 Task: Apply theme blue & gold in current slide.
Action: Mouse moved to (404, 88)
Screenshot: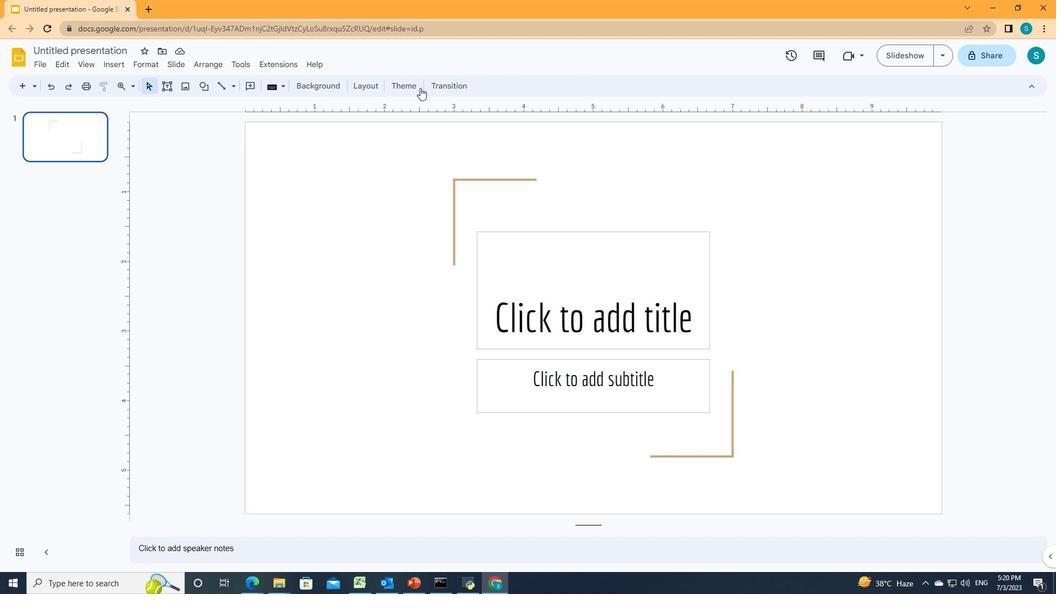 
Action: Mouse pressed left at (404, 88)
Screenshot: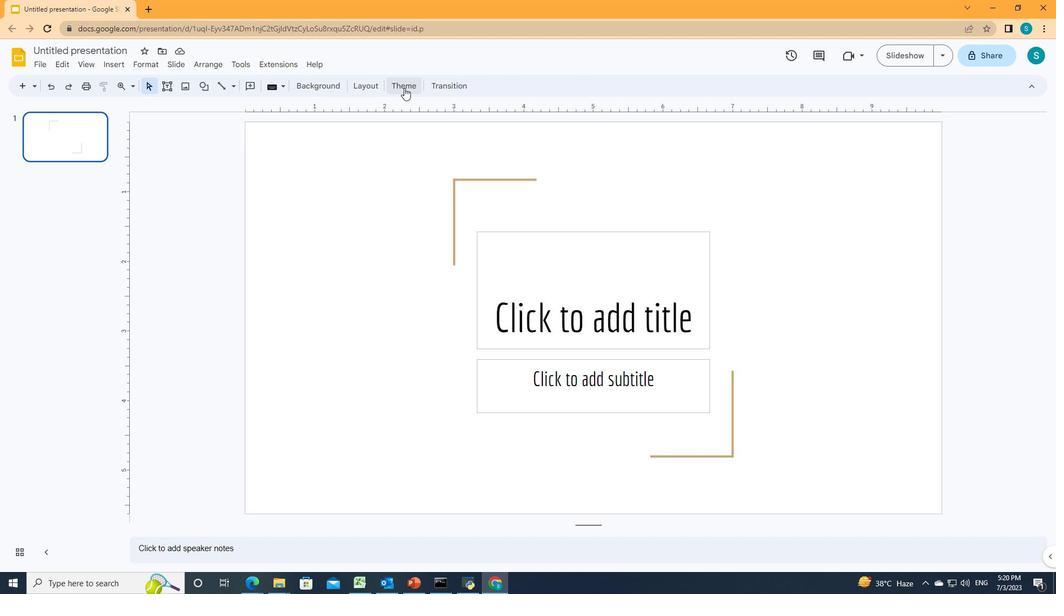 
Action: Mouse moved to (936, 268)
Screenshot: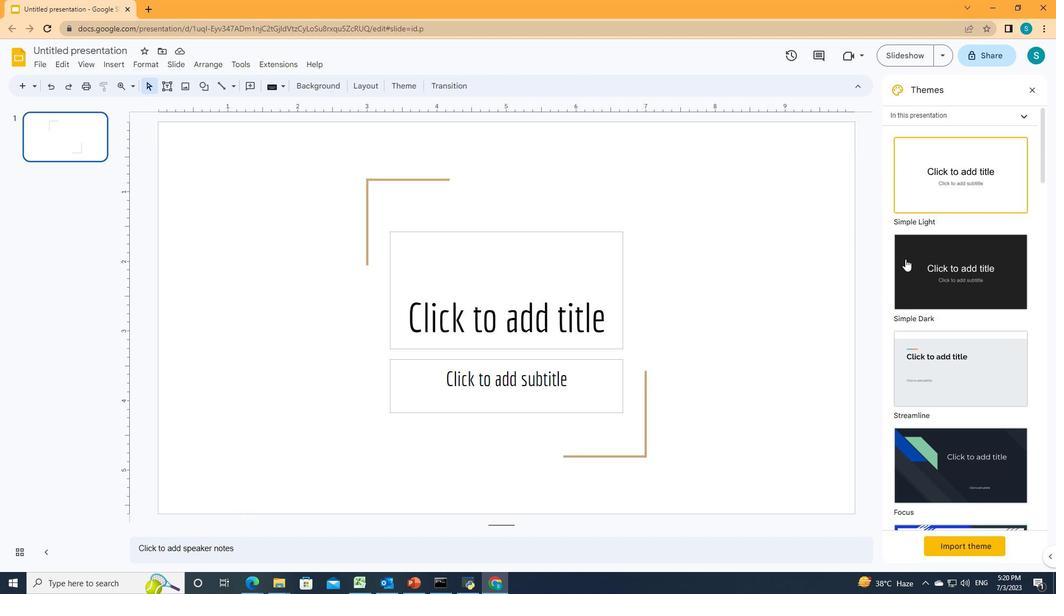 
Action: Mouse scrolled (936, 268) with delta (0, 0)
Screenshot: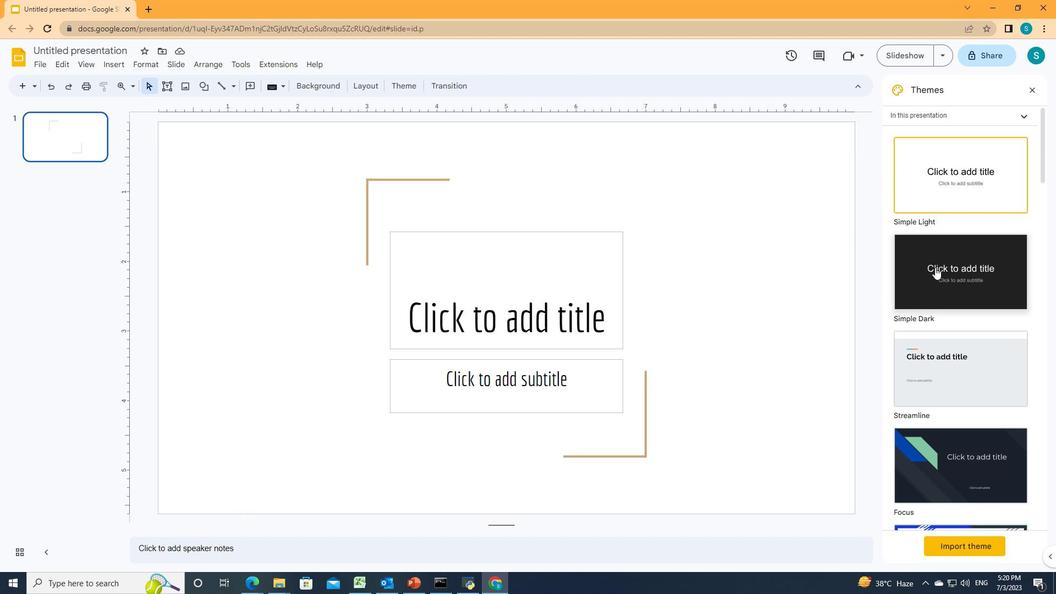 
Action: Mouse scrolled (936, 268) with delta (0, 0)
Screenshot: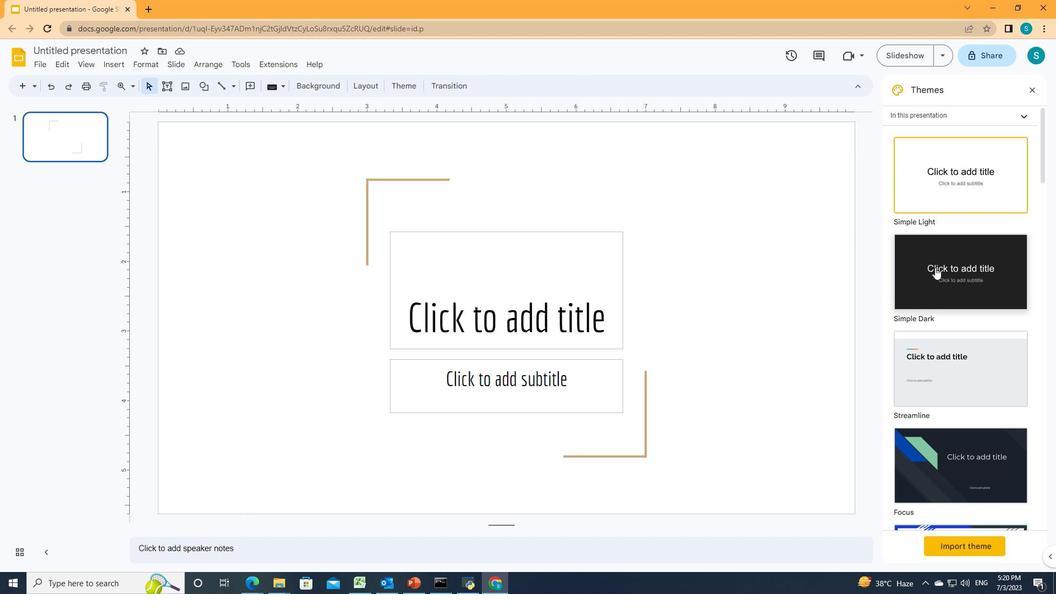 
Action: Mouse moved to (936, 268)
Screenshot: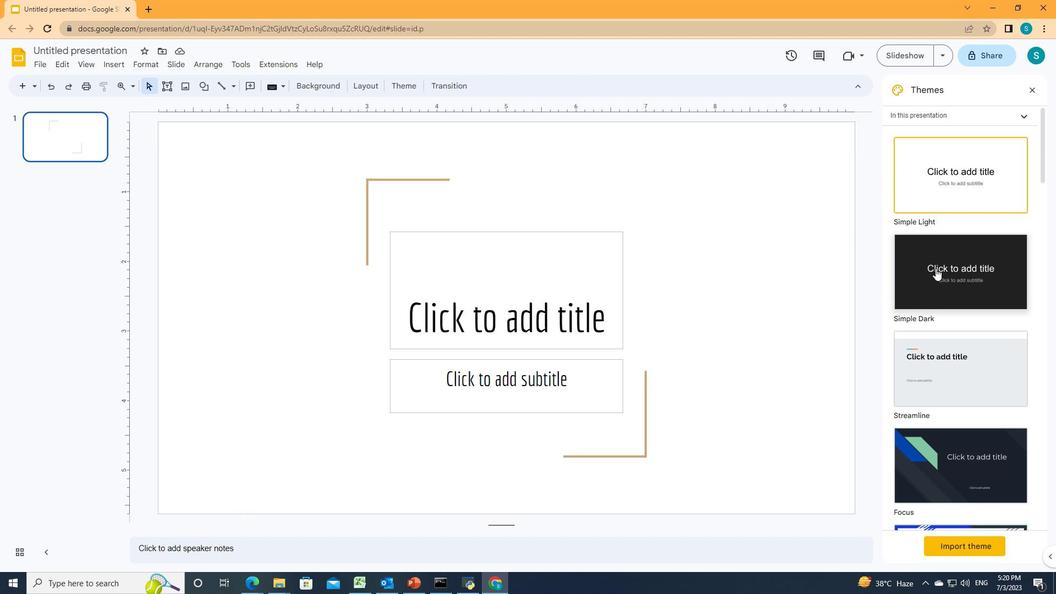 
Action: Mouse scrolled (936, 268) with delta (0, 0)
Screenshot: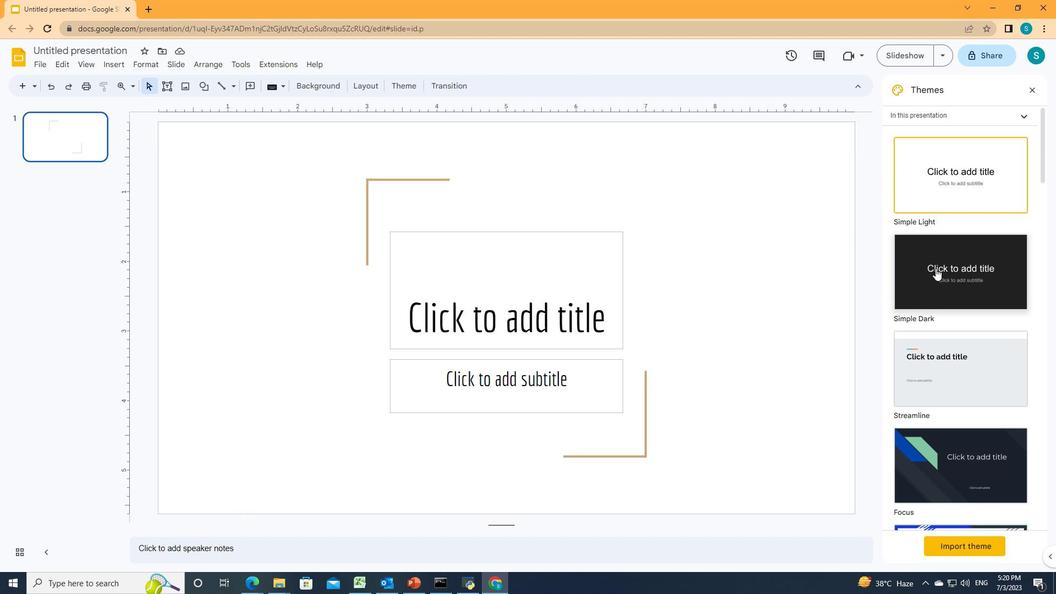 
Action: Mouse moved to (936, 269)
Screenshot: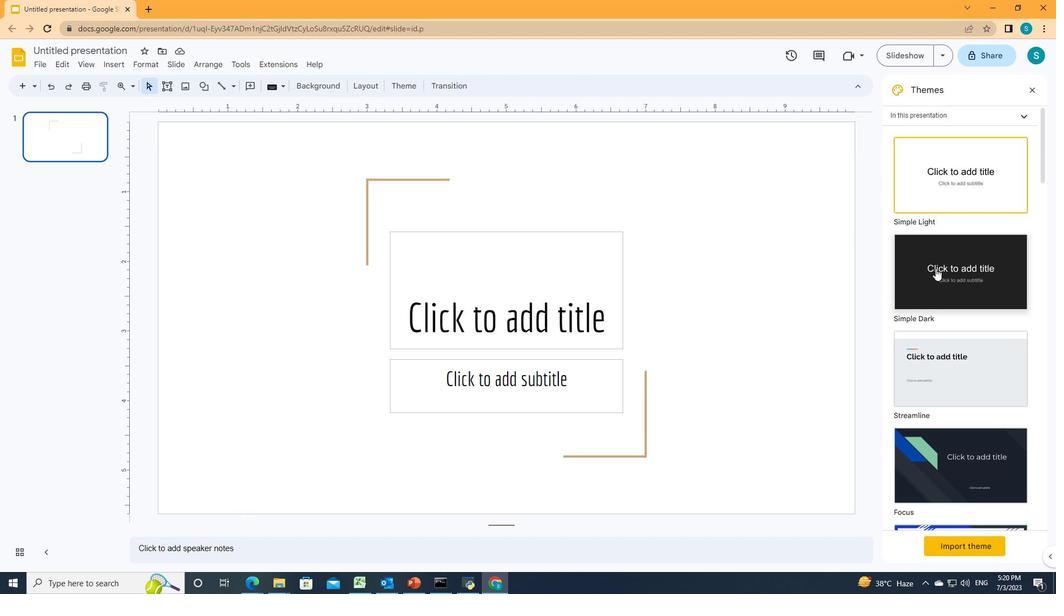 
Action: Mouse scrolled (936, 268) with delta (0, 0)
Screenshot: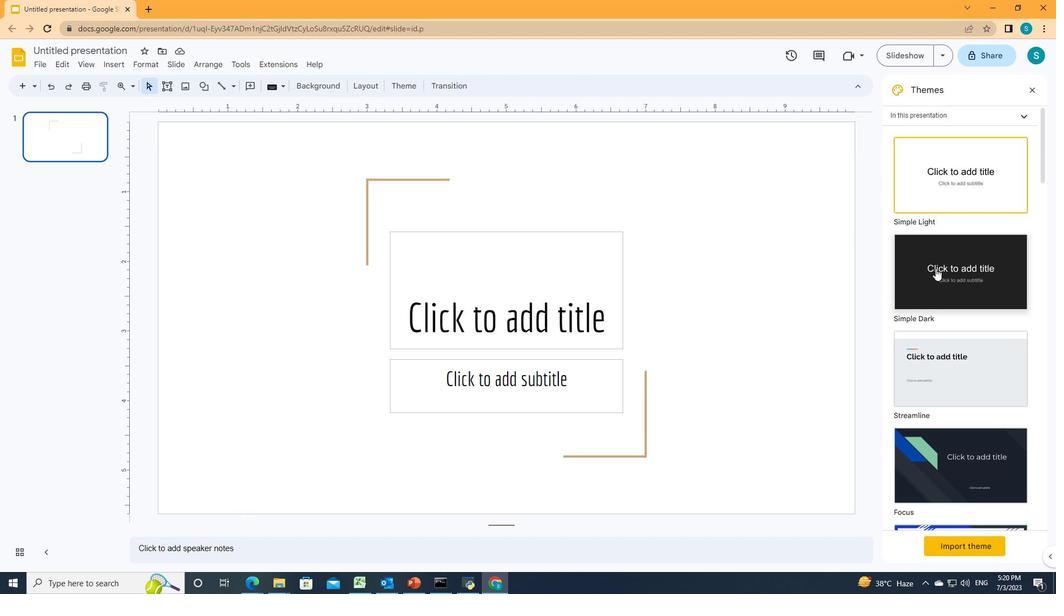 
Action: Mouse scrolled (936, 268) with delta (0, 0)
Screenshot: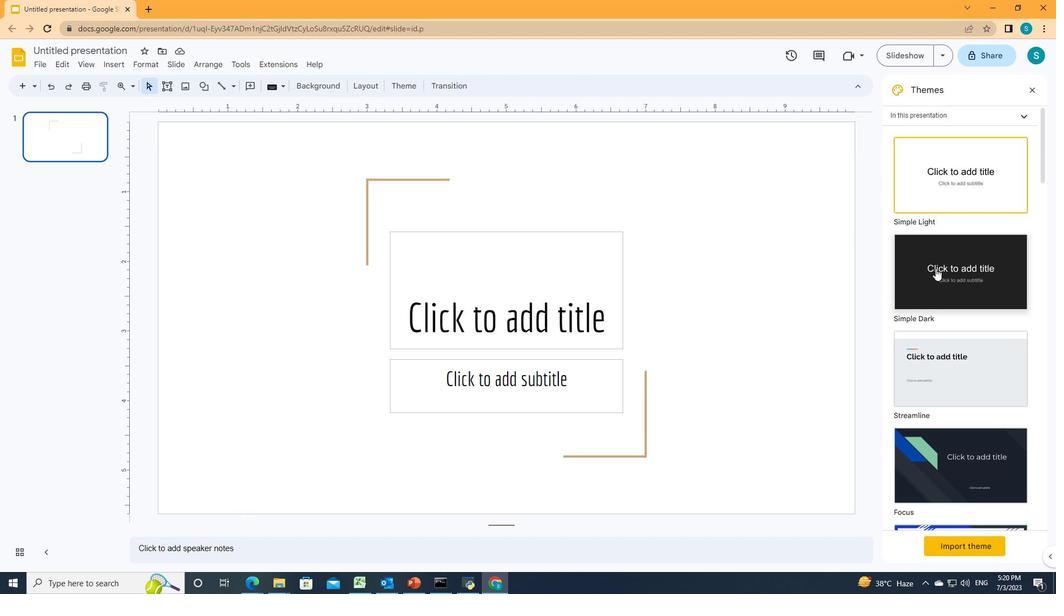 
Action: Mouse scrolled (936, 268) with delta (0, 0)
Screenshot: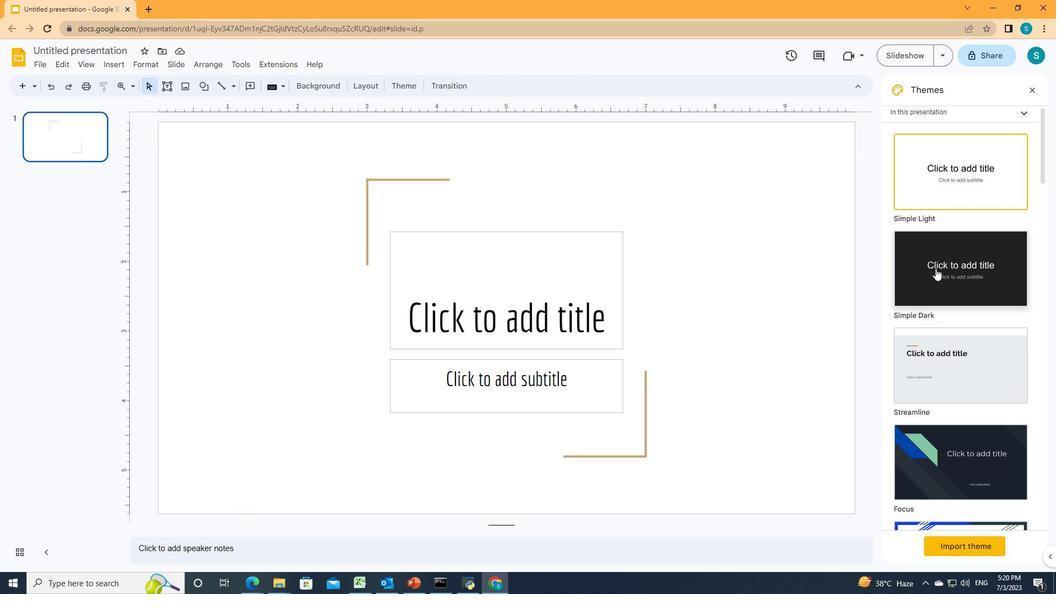 
Action: Mouse scrolled (936, 268) with delta (0, 0)
Screenshot: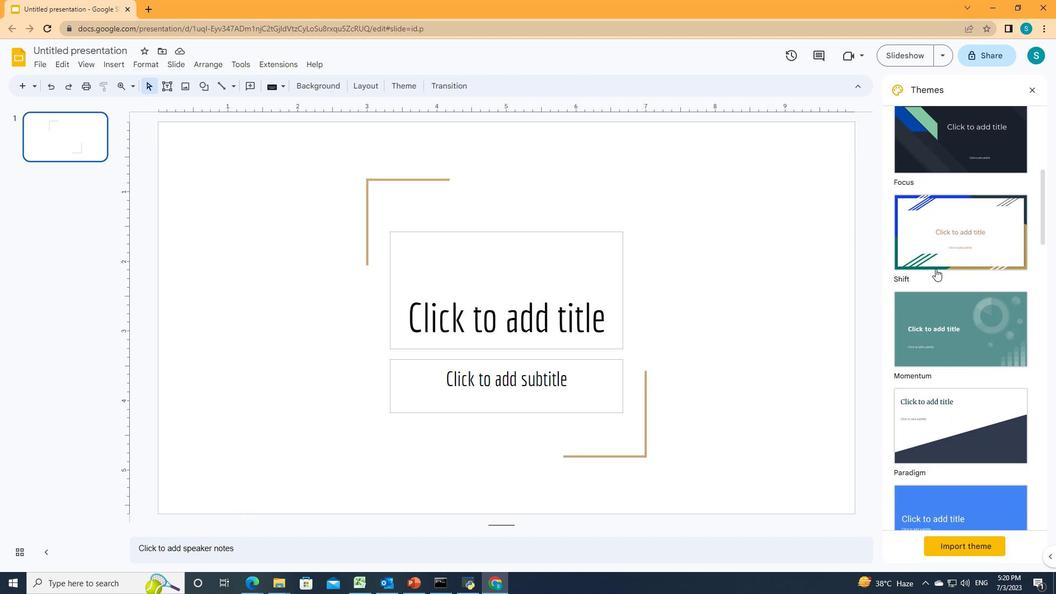 
Action: Mouse scrolled (936, 268) with delta (0, 0)
Screenshot: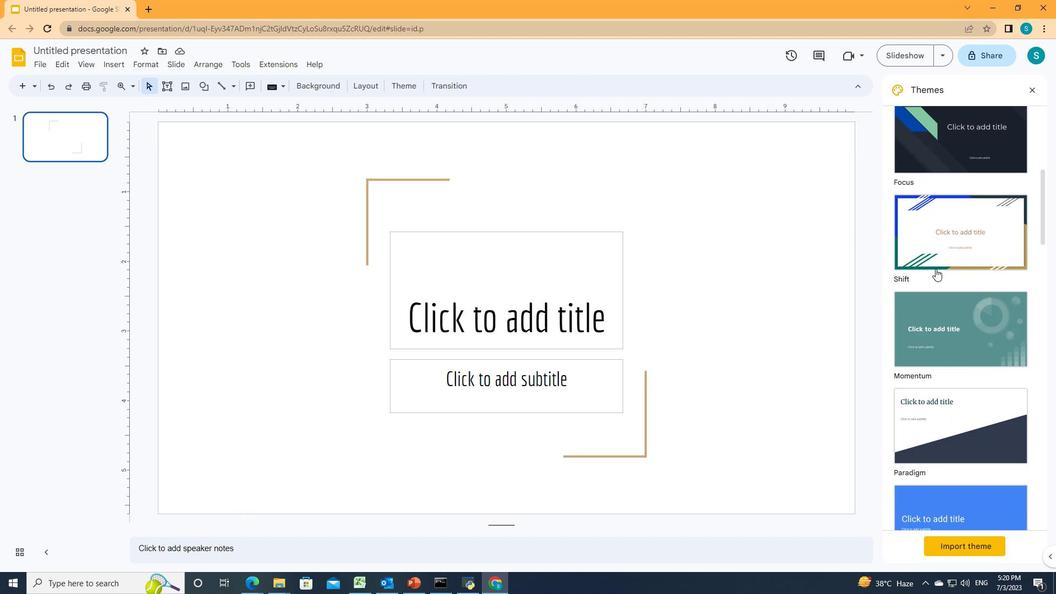 
Action: Mouse scrolled (936, 268) with delta (0, 0)
Screenshot: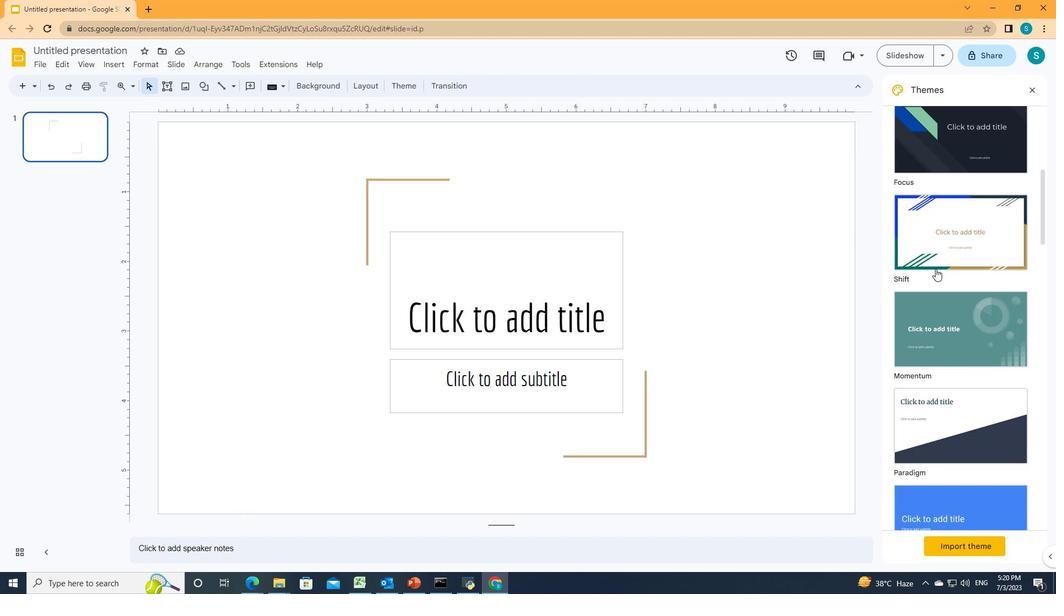 
Action: Mouse scrolled (936, 268) with delta (0, 0)
Screenshot: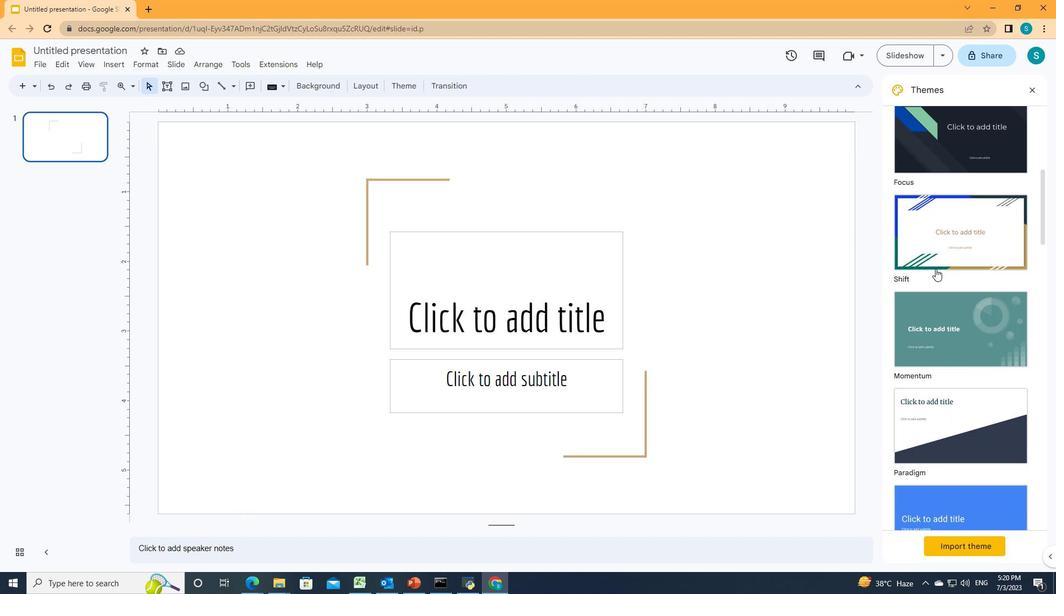
Action: Mouse scrolled (936, 268) with delta (0, 0)
Screenshot: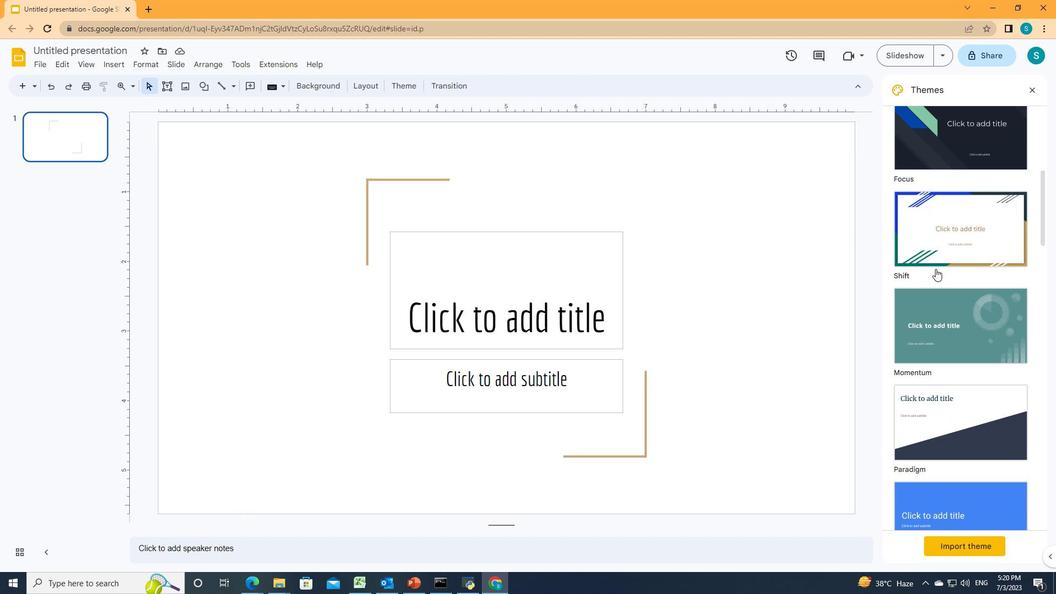 
Action: Mouse scrolled (936, 268) with delta (0, 0)
Screenshot: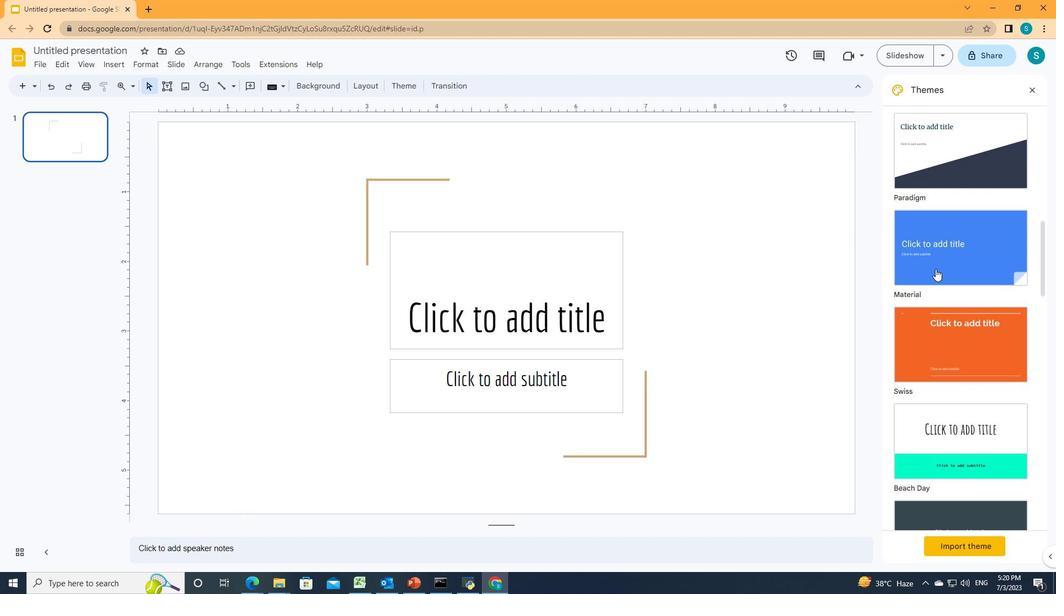 
Action: Mouse scrolled (936, 268) with delta (0, 0)
Screenshot: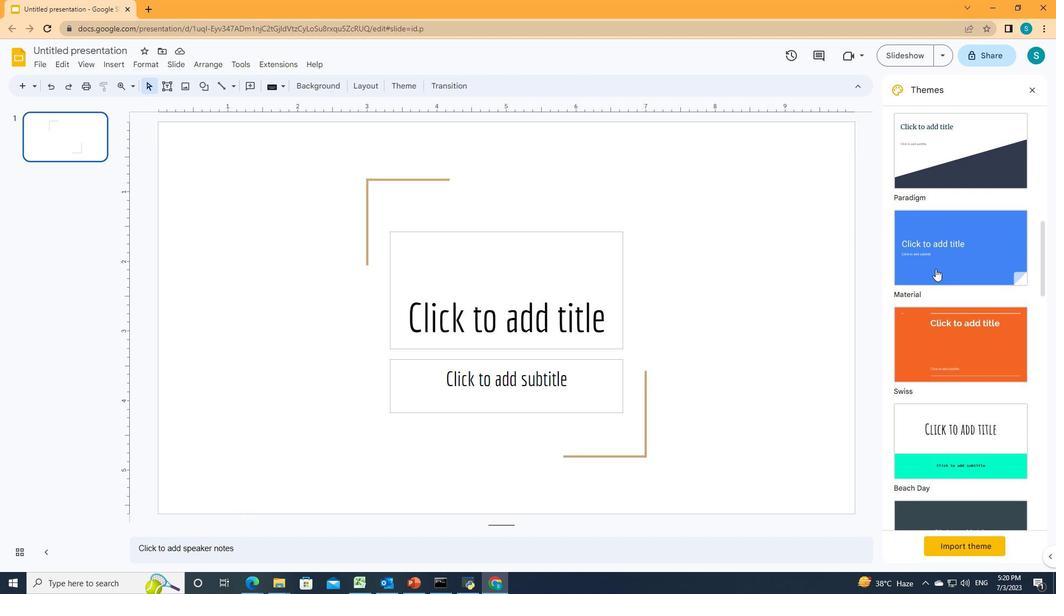 
Action: Mouse scrolled (936, 268) with delta (0, 0)
Screenshot: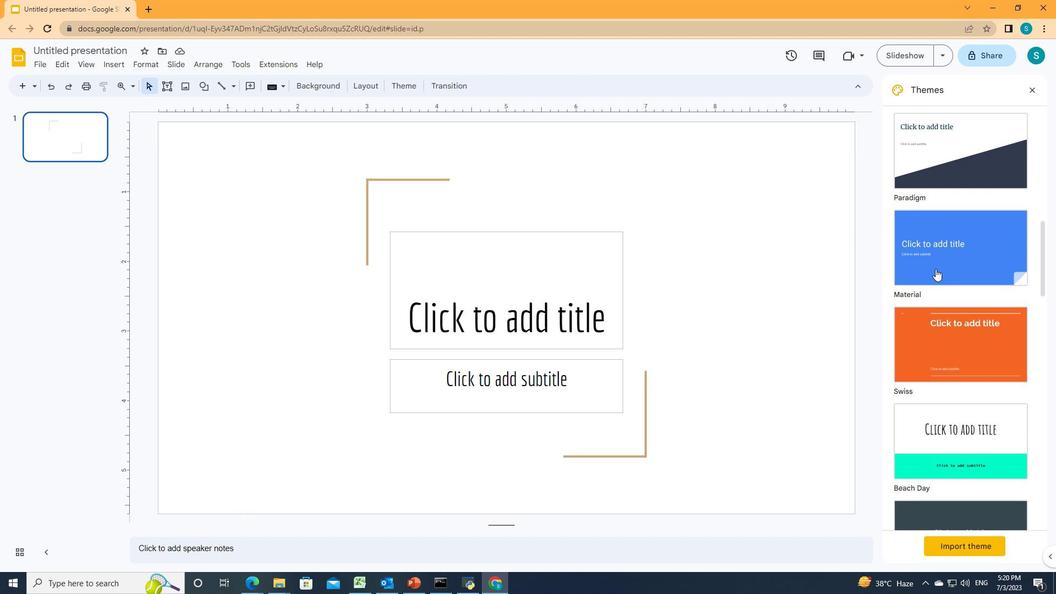 
Action: Mouse scrolled (936, 268) with delta (0, 0)
Screenshot: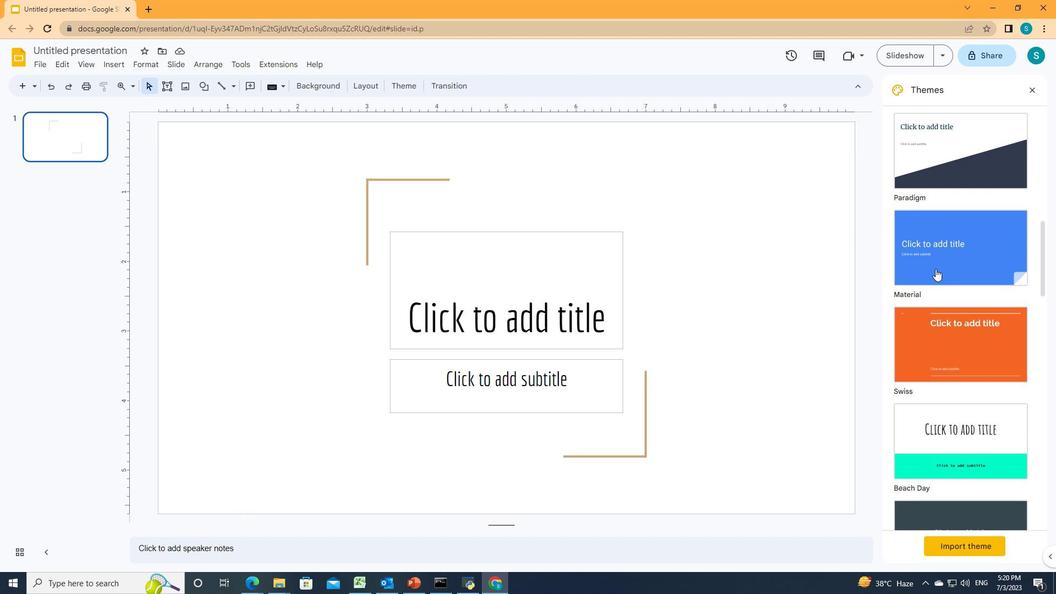 
Action: Mouse scrolled (936, 268) with delta (0, 0)
Screenshot: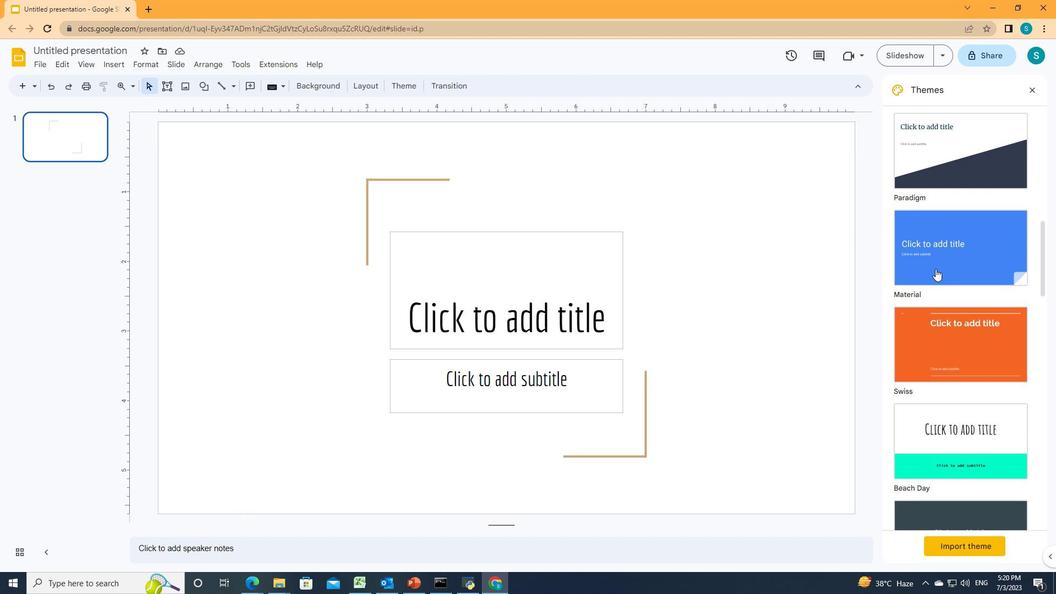 
Action: Mouse scrolled (936, 268) with delta (0, 0)
Screenshot: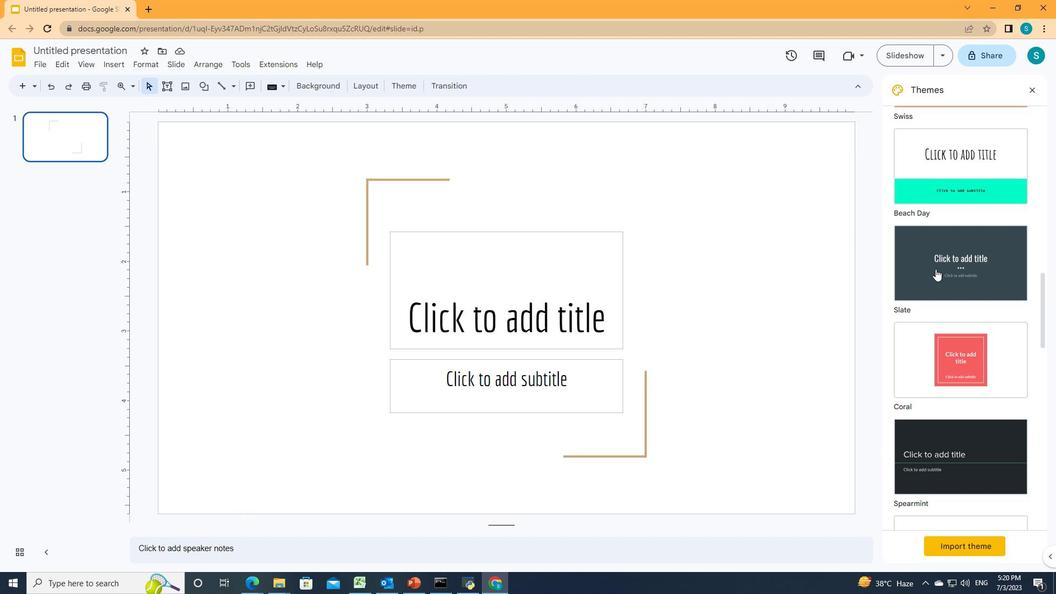 
Action: Mouse scrolled (936, 268) with delta (0, 0)
Screenshot: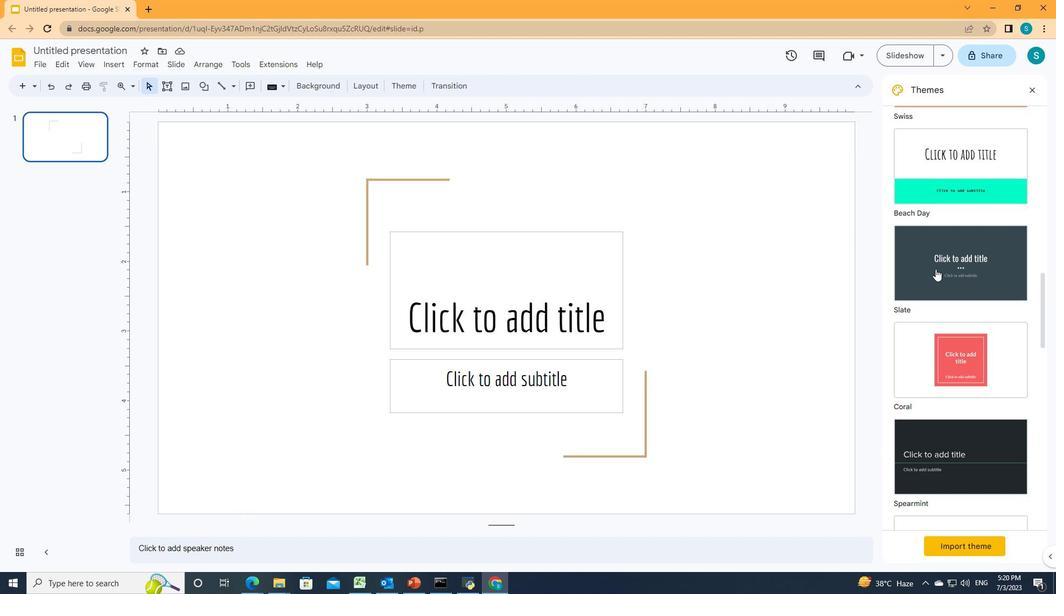 
Action: Mouse scrolled (936, 268) with delta (0, 0)
Screenshot: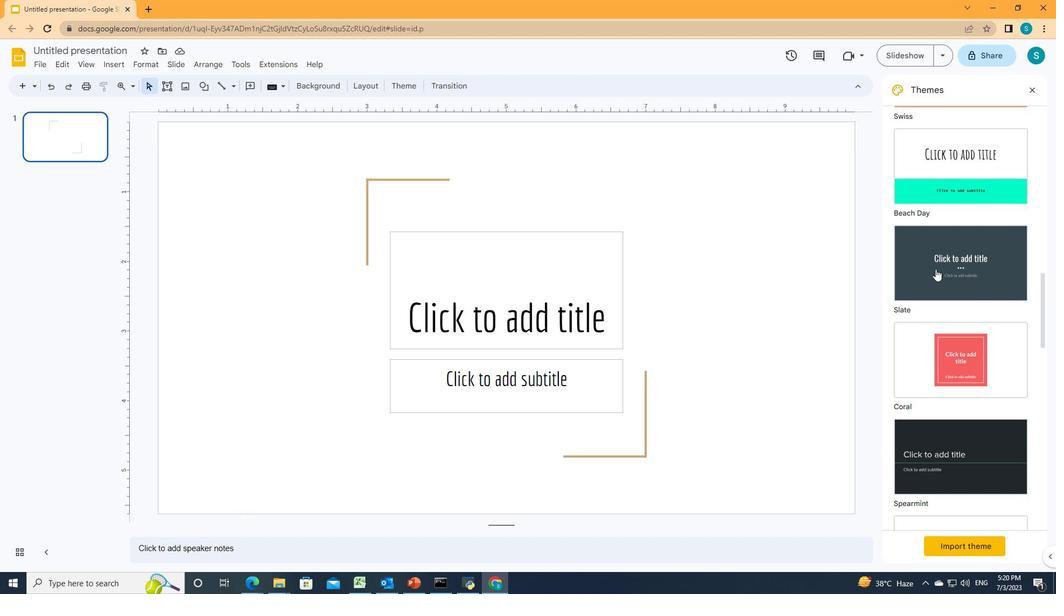 
Action: Mouse scrolled (936, 268) with delta (0, 0)
Screenshot: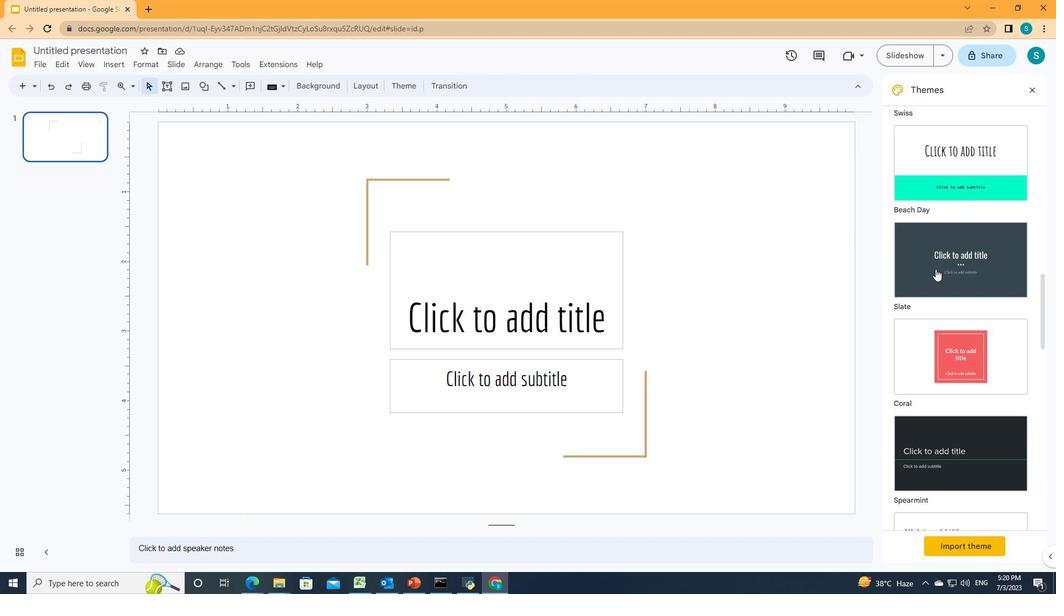 
Action: Mouse scrolled (936, 268) with delta (0, 0)
Screenshot: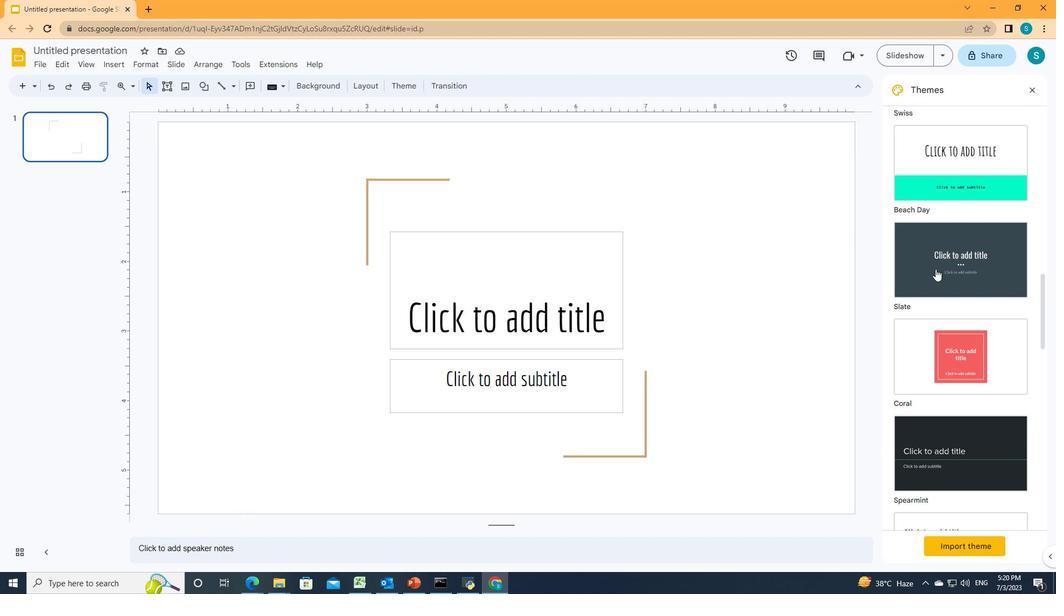 
Action: Mouse scrolled (936, 268) with delta (0, 0)
Screenshot: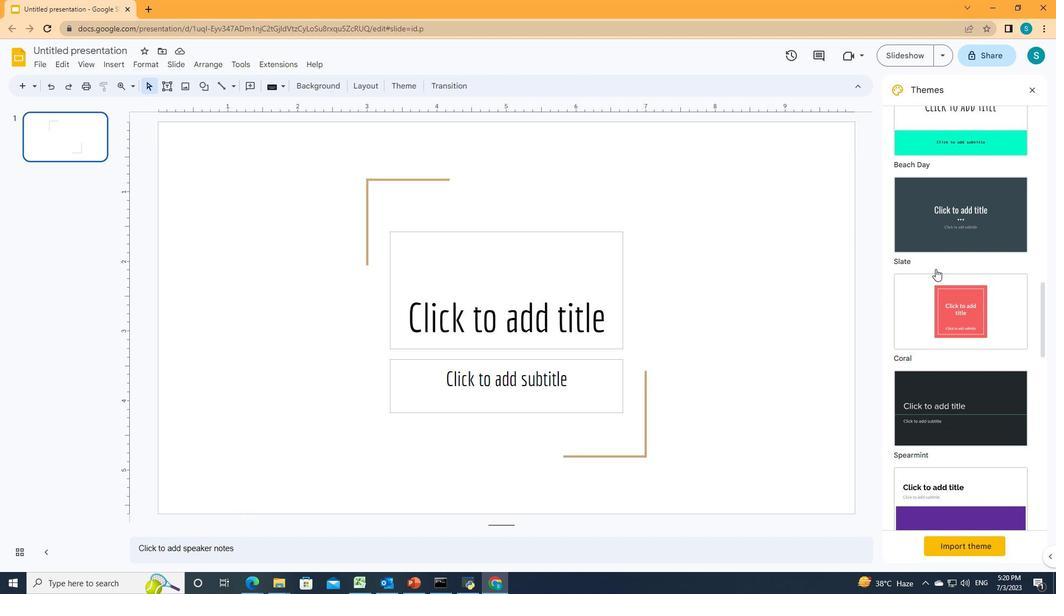 
Action: Mouse scrolled (936, 268) with delta (0, 0)
Screenshot: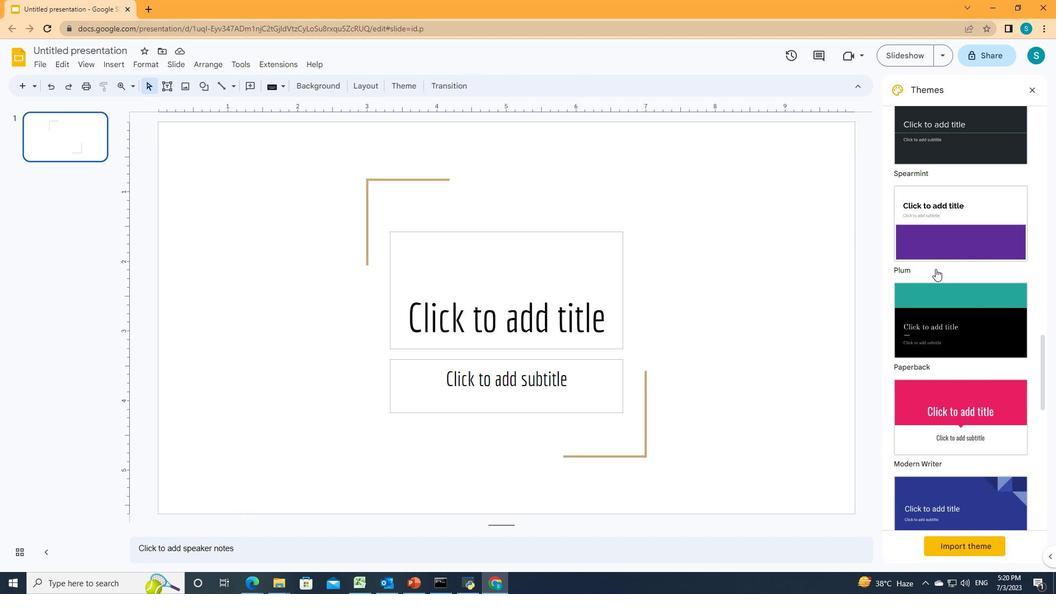 
Action: Mouse scrolled (936, 268) with delta (0, 0)
Screenshot: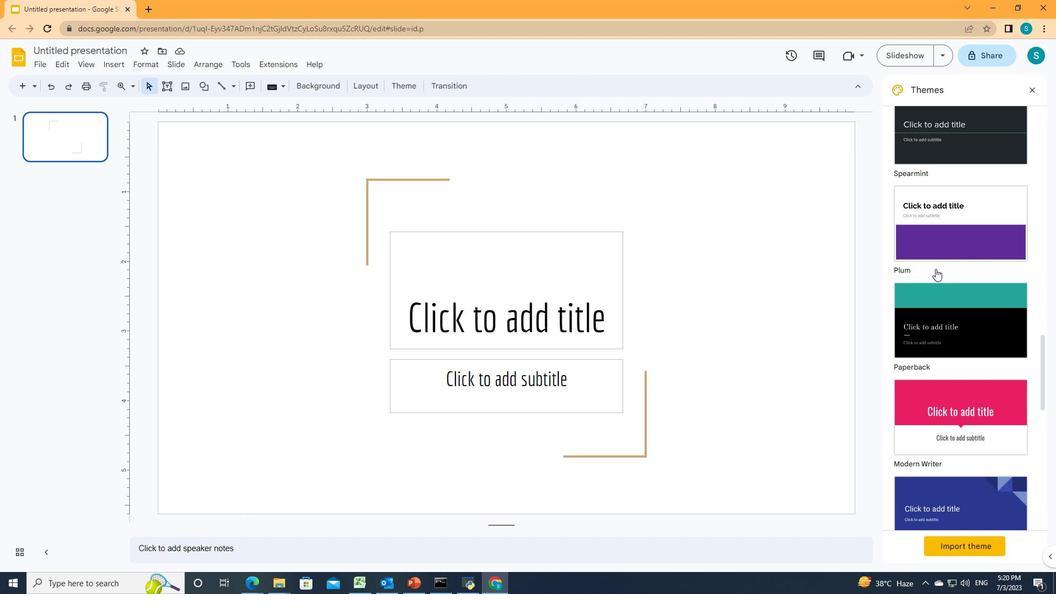 
Action: Mouse scrolled (936, 268) with delta (0, 0)
Screenshot: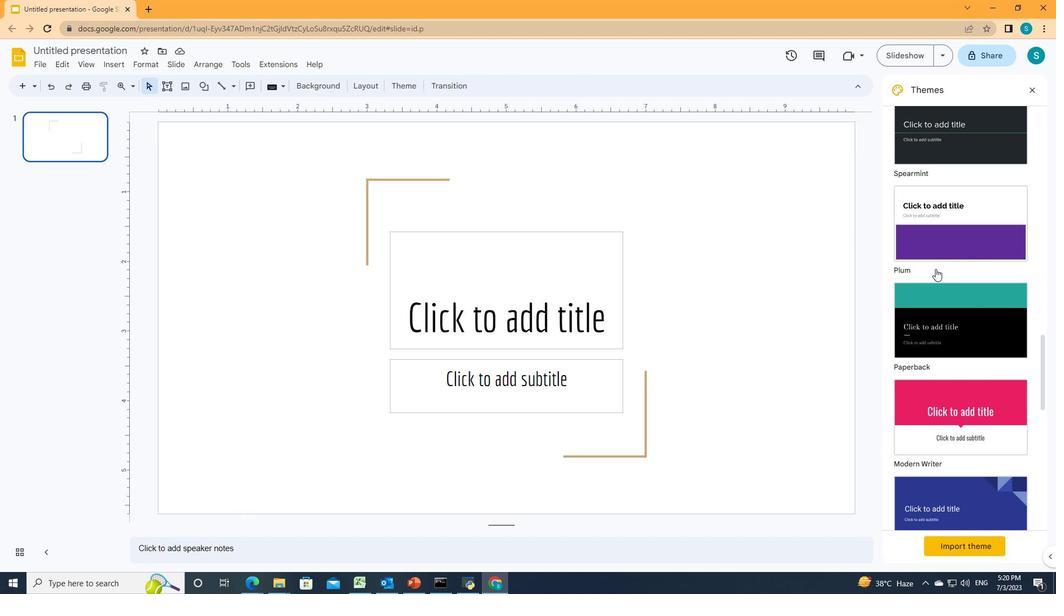 
Action: Mouse scrolled (936, 268) with delta (0, 0)
Screenshot: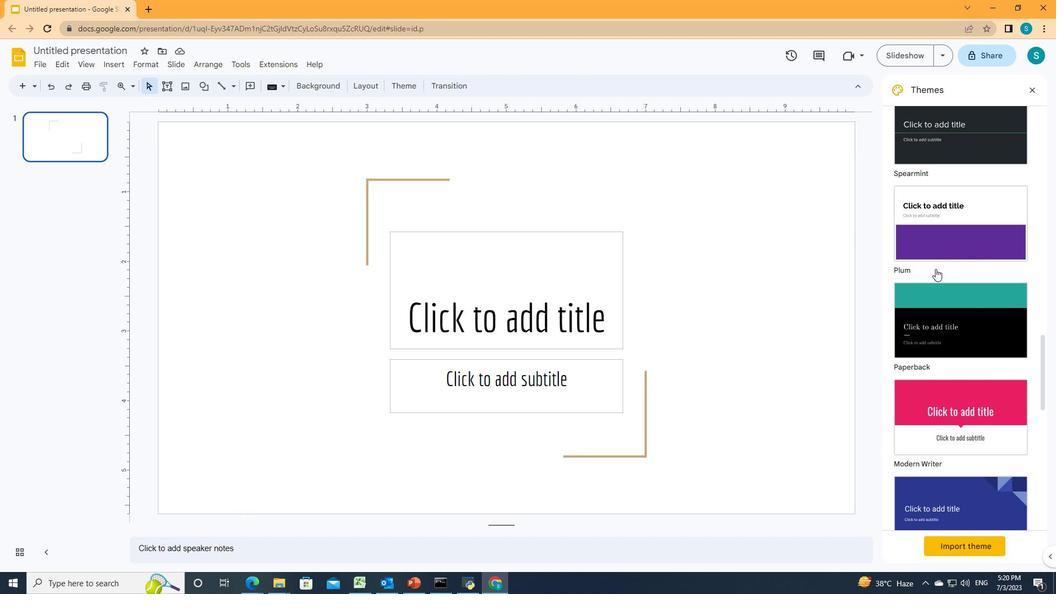 
Action: Mouse scrolled (936, 268) with delta (0, 0)
Screenshot: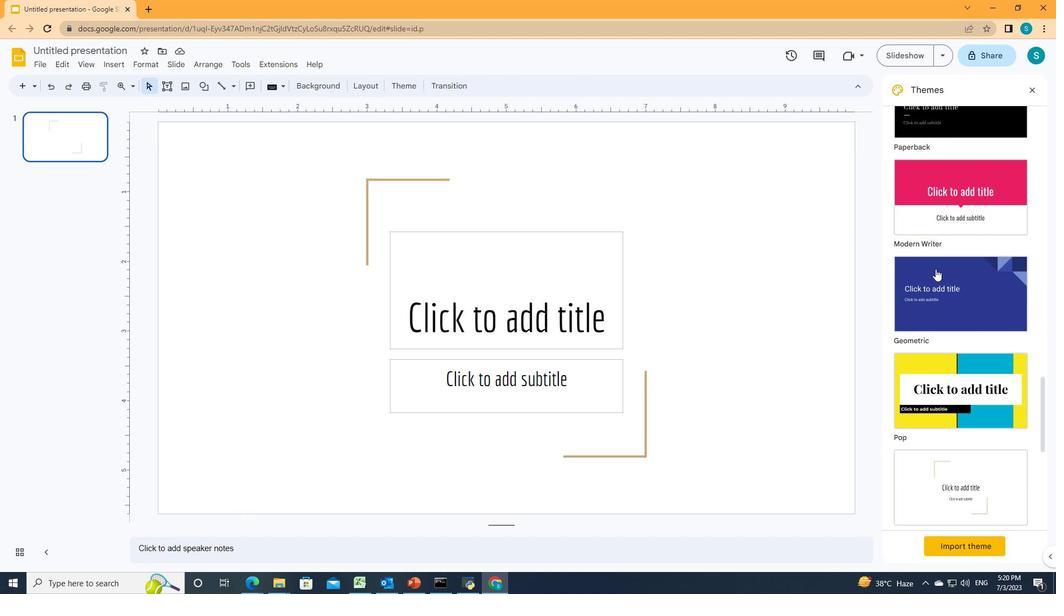 
Action: Mouse scrolled (936, 268) with delta (0, 0)
Screenshot: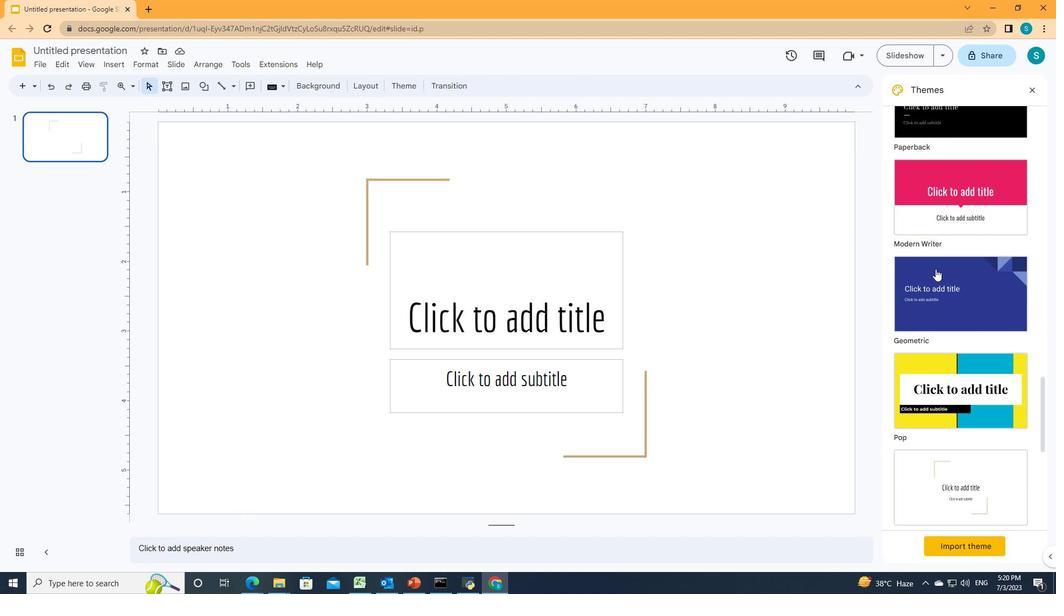 
Action: Mouse scrolled (936, 268) with delta (0, 0)
Screenshot: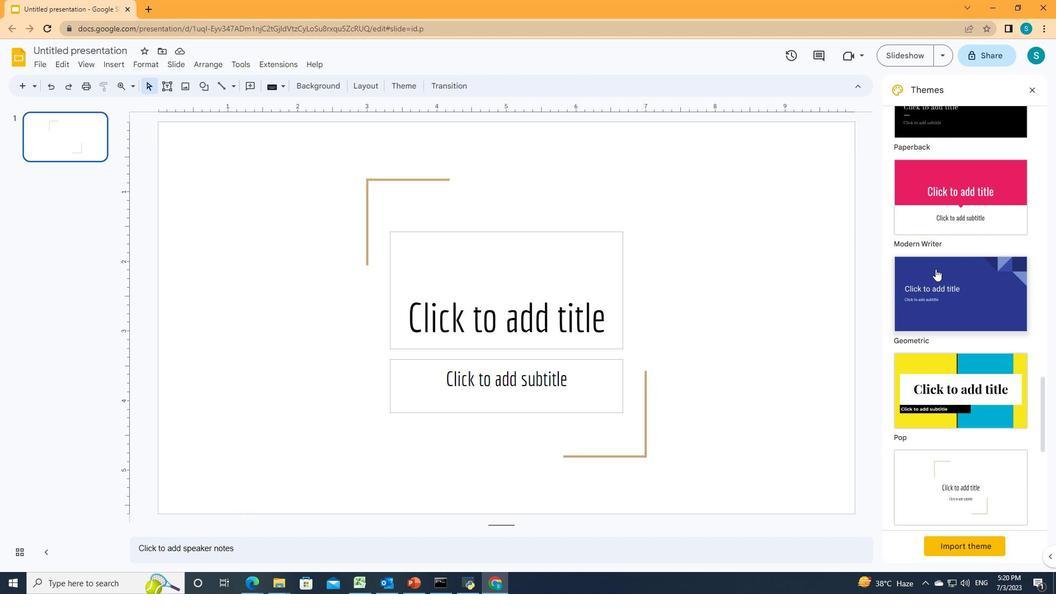 
Action: Mouse scrolled (936, 268) with delta (0, 0)
Screenshot: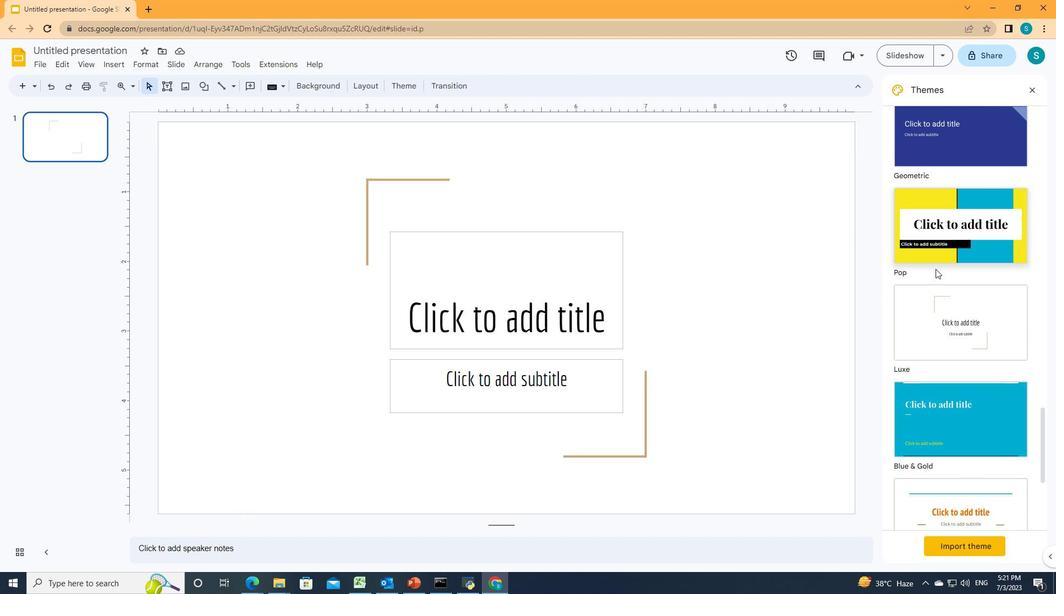 
Action: Mouse scrolled (936, 268) with delta (0, 0)
Screenshot: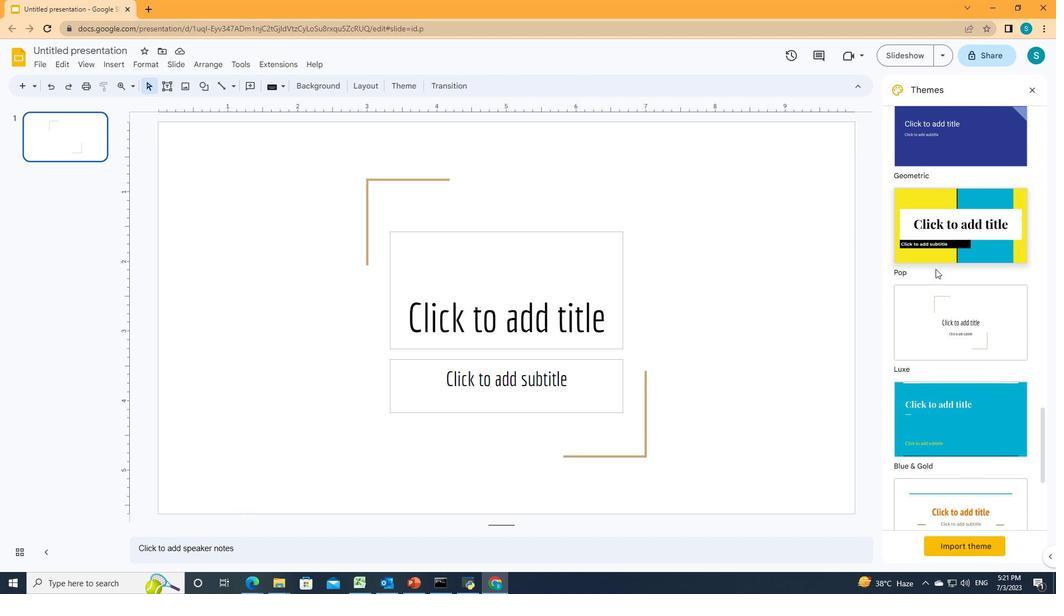 
Action: Mouse scrolled (936, 268) with delta (0, 0)
Screenshot: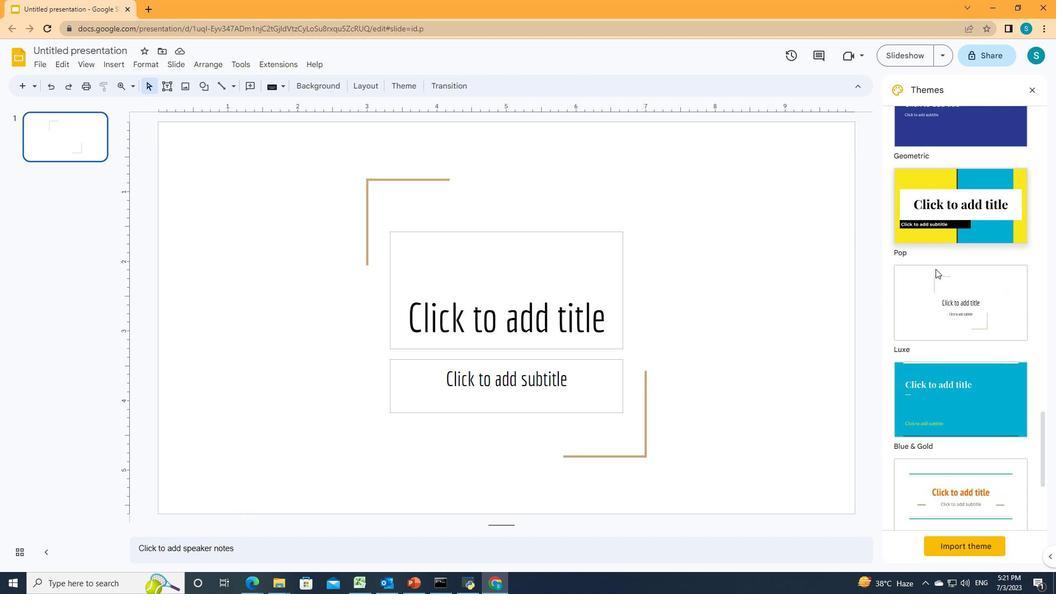 
Action: Mouse pressed left at (936, 269)
Screenshot: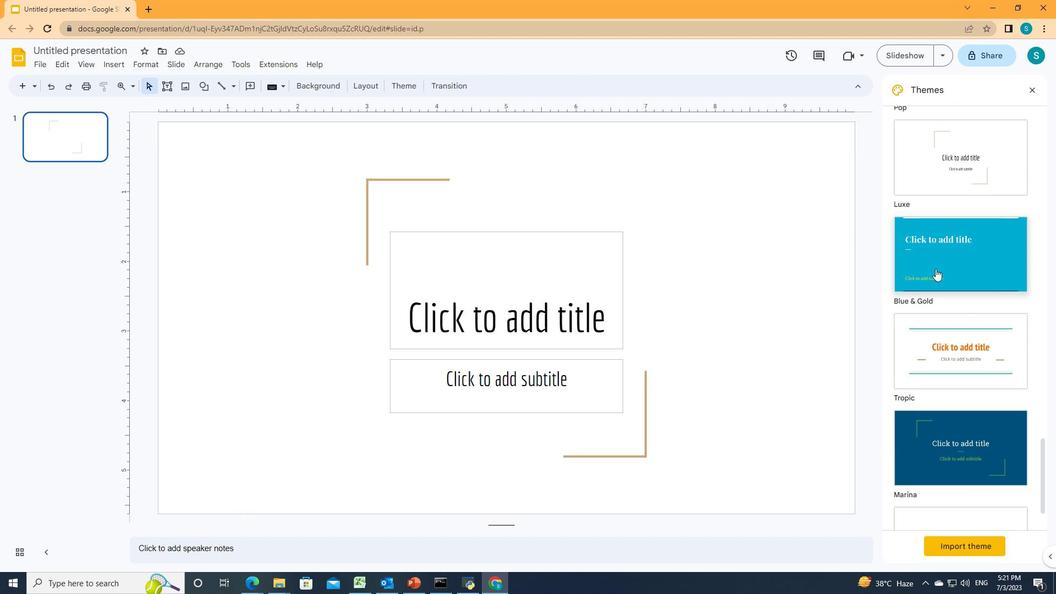 
Action: Mouse moved to (834, 295)
Screenshot: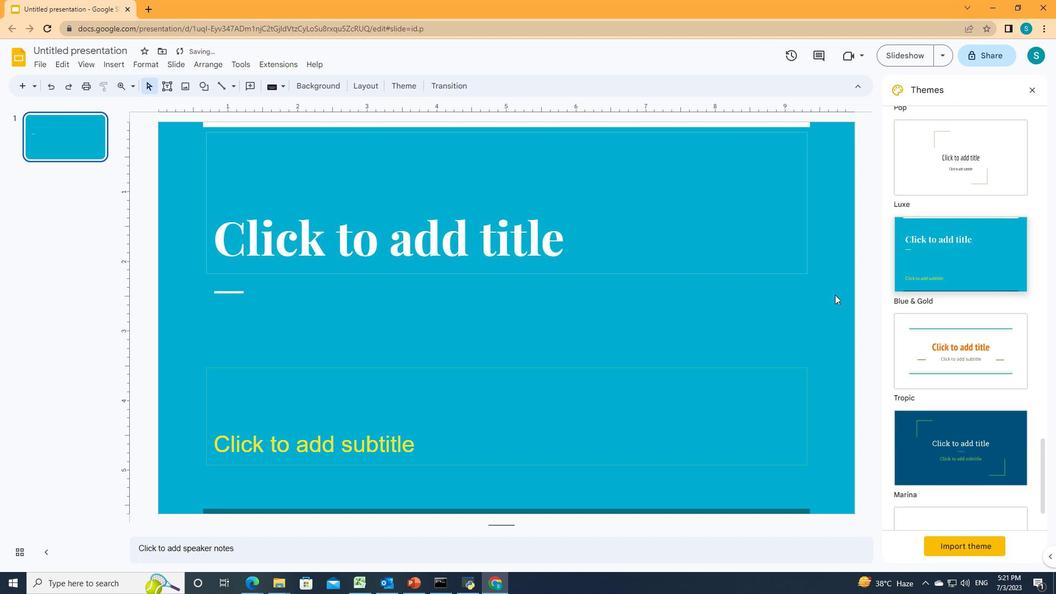 
